 Task: Add Lifeway Lowfat Strawberry Kefir to the cart.
Action: Mouse pressed left at (11, 85)
Screenshot: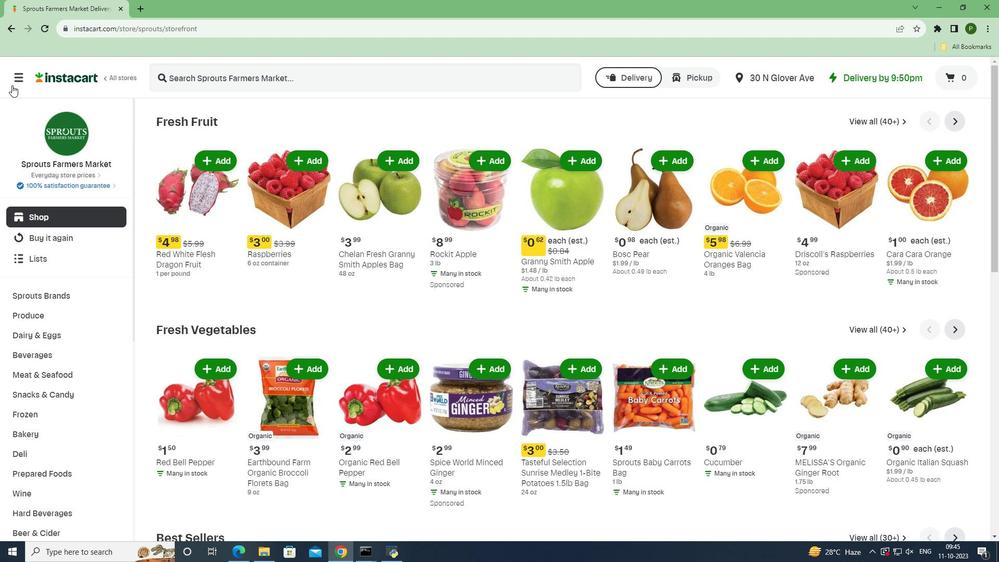 
Action: Mouse moved to (38, 275)
Screenshot: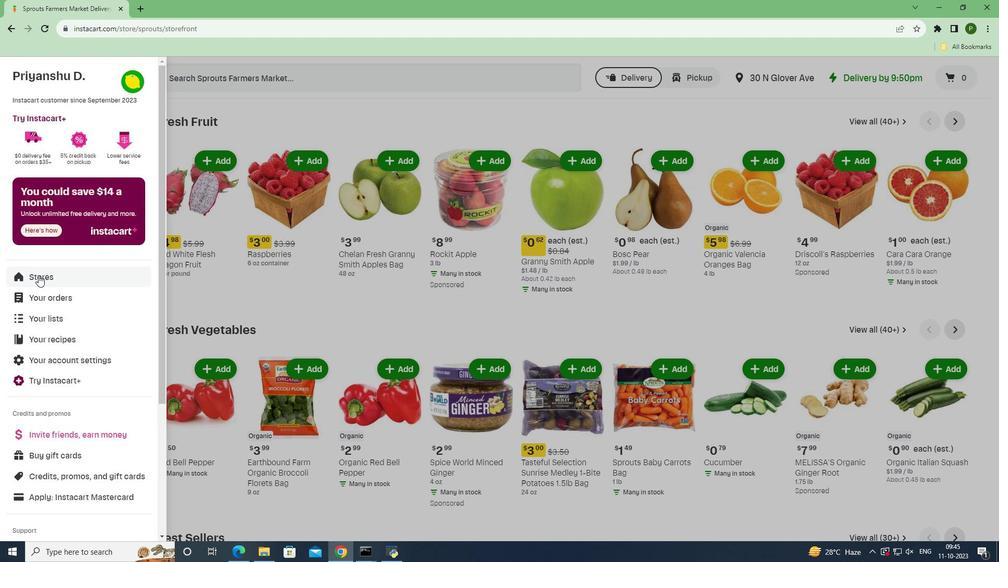 
Action: Mouse pressed left at (38, 275)
Screenshot: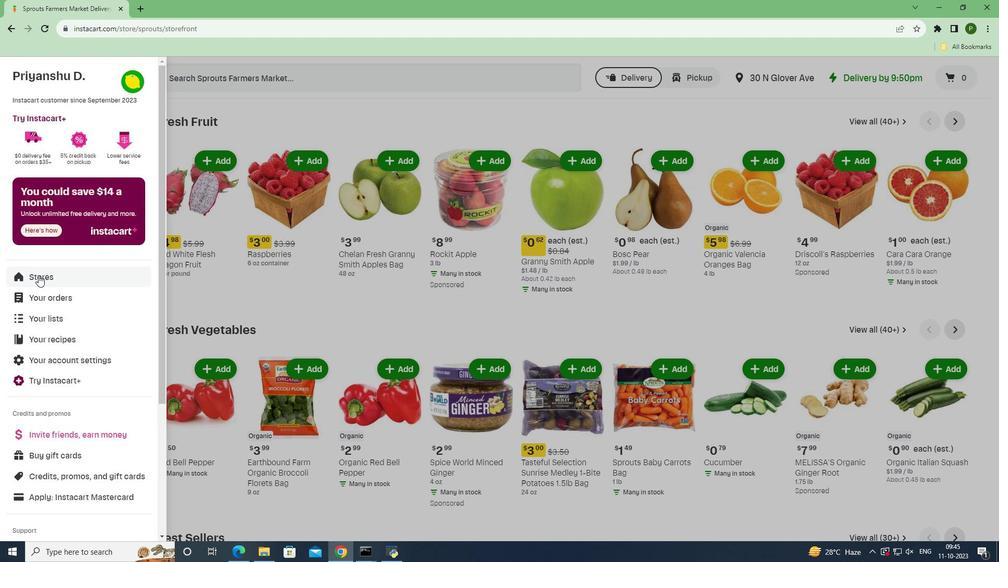 
Action: Mouse moved to (233, 120)
Screenshot: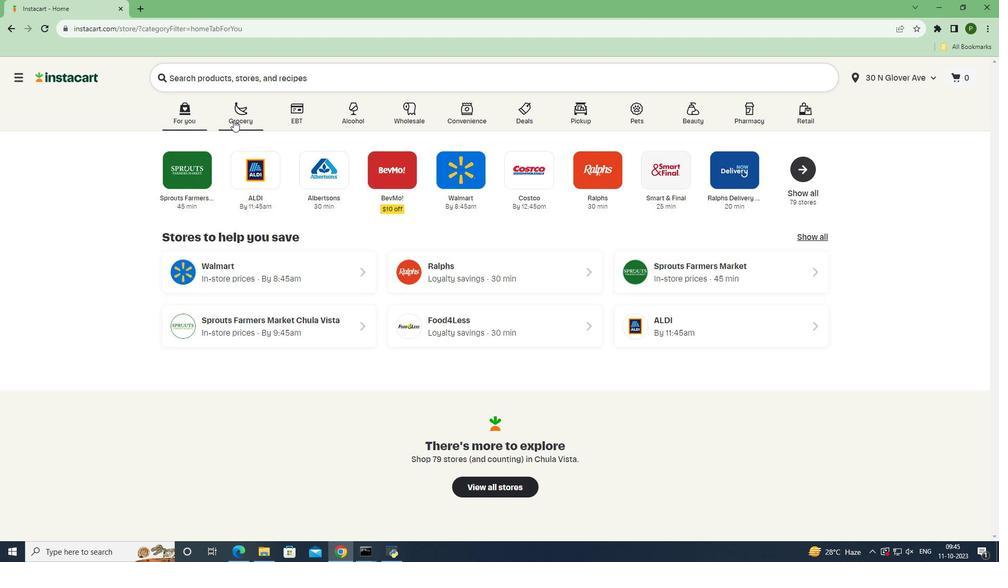 
Action: Mouse pressed left at (233, 120)
Screenshot: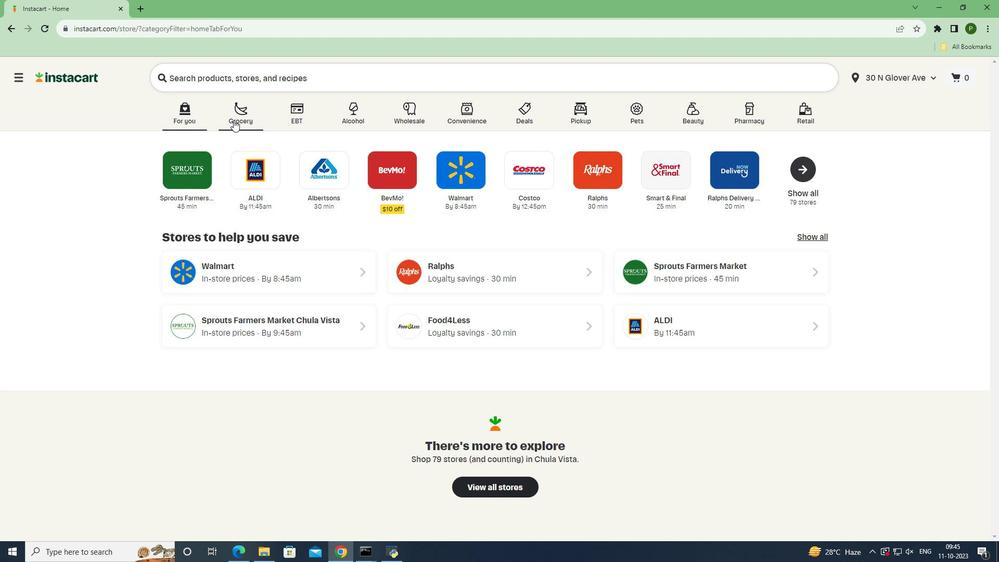 
Action: Mouse moved to (406, 240)
Screenshot: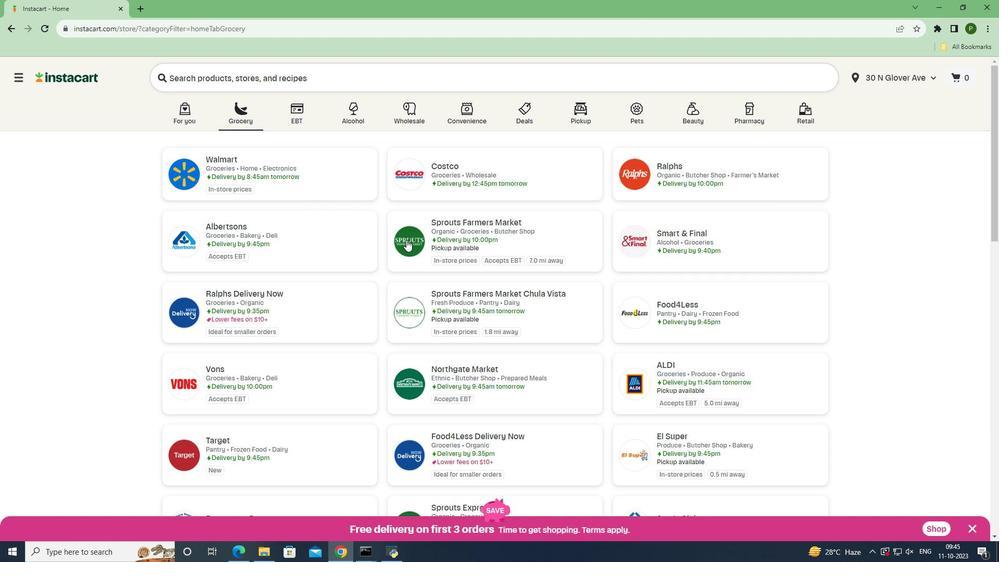
Action: Mouse pressed left at (406, 240)
Screenshot: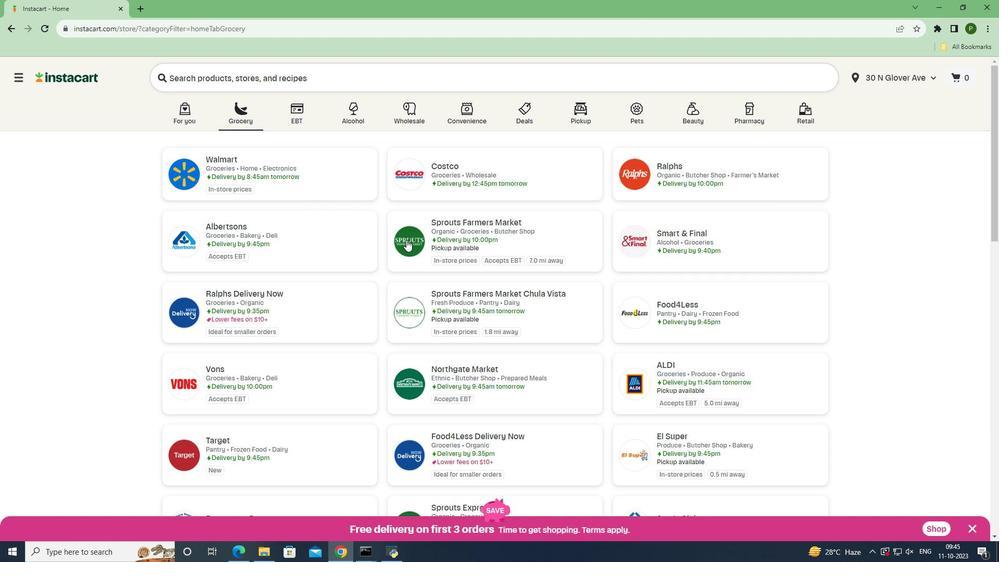
Action: Mouse moved to (72, 339)
Screenshot: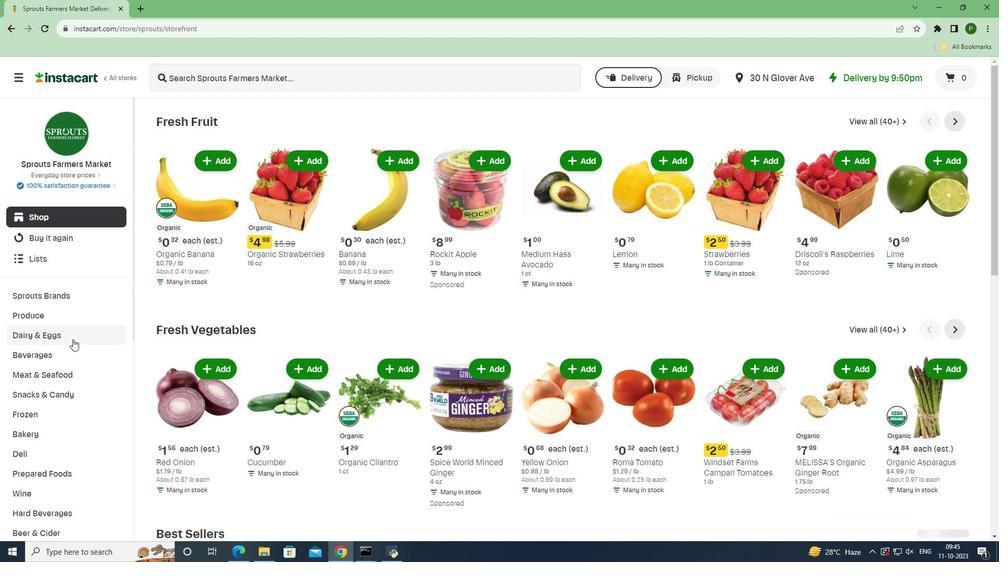 
Action: Mouse pressed left at (72, 339)
Screenshot: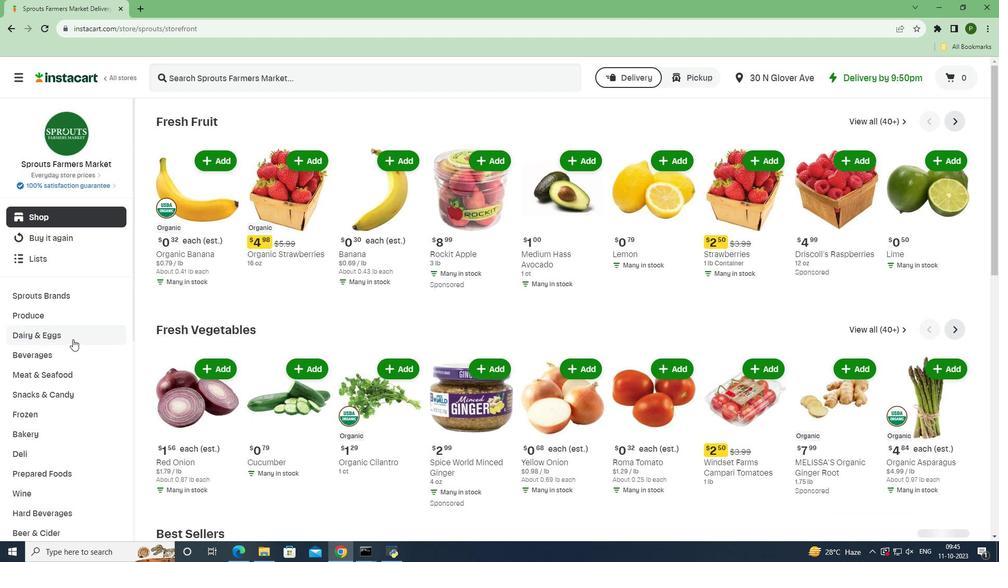 
Action: Mouse moved to (52, 417)
Screenshot: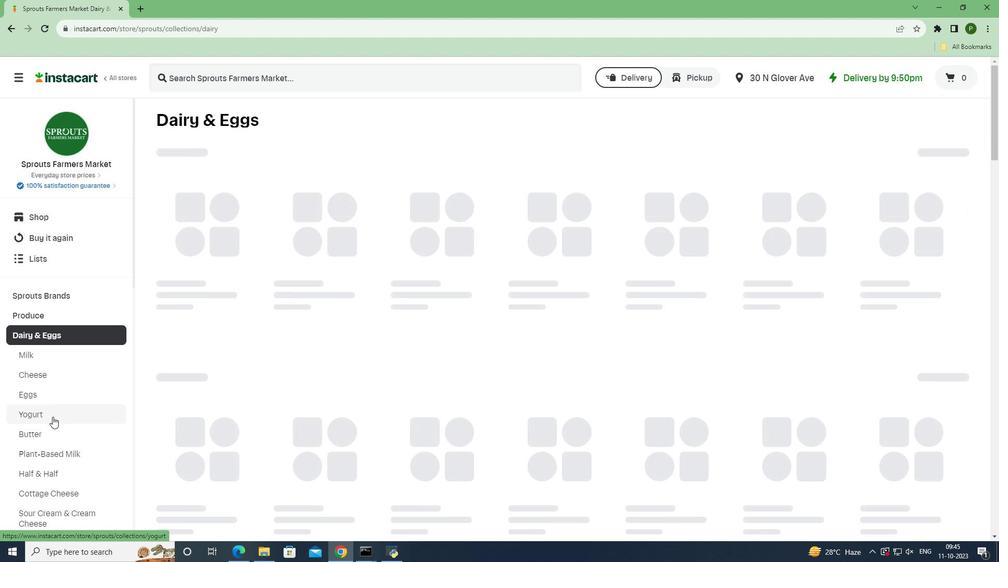 
Action: Mouse pressed left at (52, 417)
Screenshot: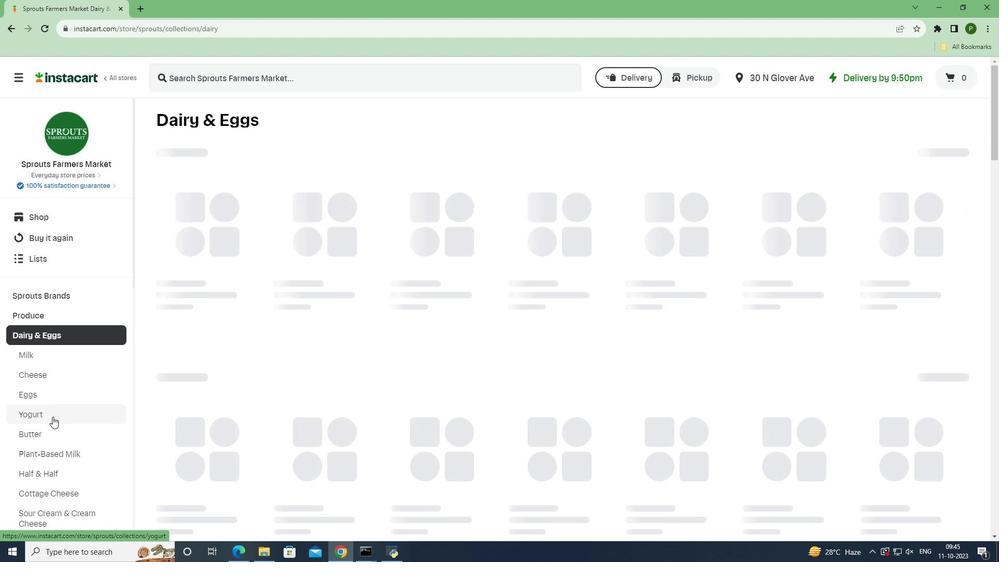 
Action: Mouse moved to (208, 74)
Screenshot: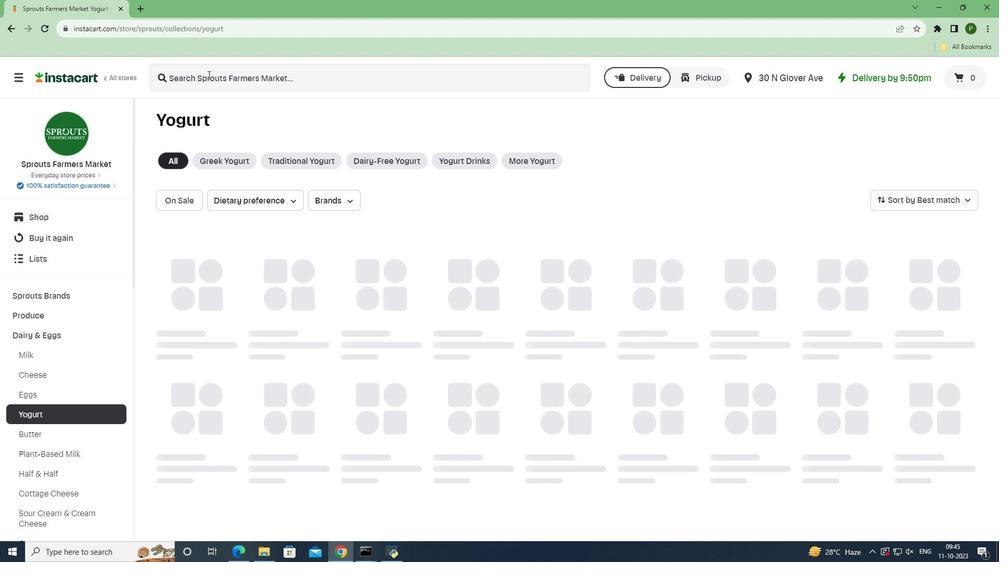 
Action: Mouse pressed left at (208, 74)
Screenshot: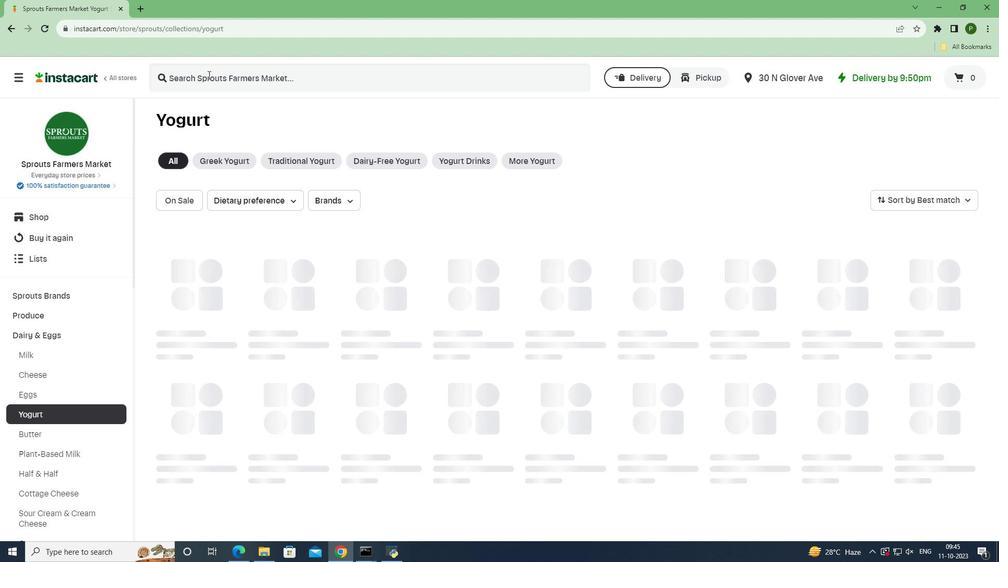 
Action: Key pressed <Key.caps_lock>L<Key.caps_lock>ifeway<Key.space><Key.caps_lock>L<Key.caps_lock>owfat<Key.space><Key.caps_lock>S<Key.caps_lock>trawberry<Key.space><Key.caps_lock>K<Key.caps_lock>efir<Key.space><Key.enter>
Screenshot: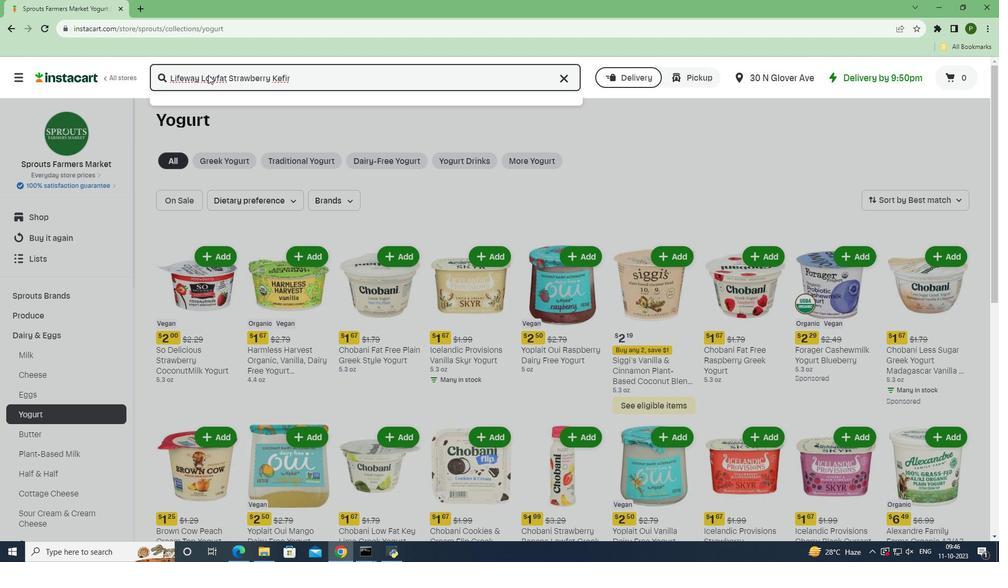 
Action: Mouse moved to (444, 180)
Screenshot: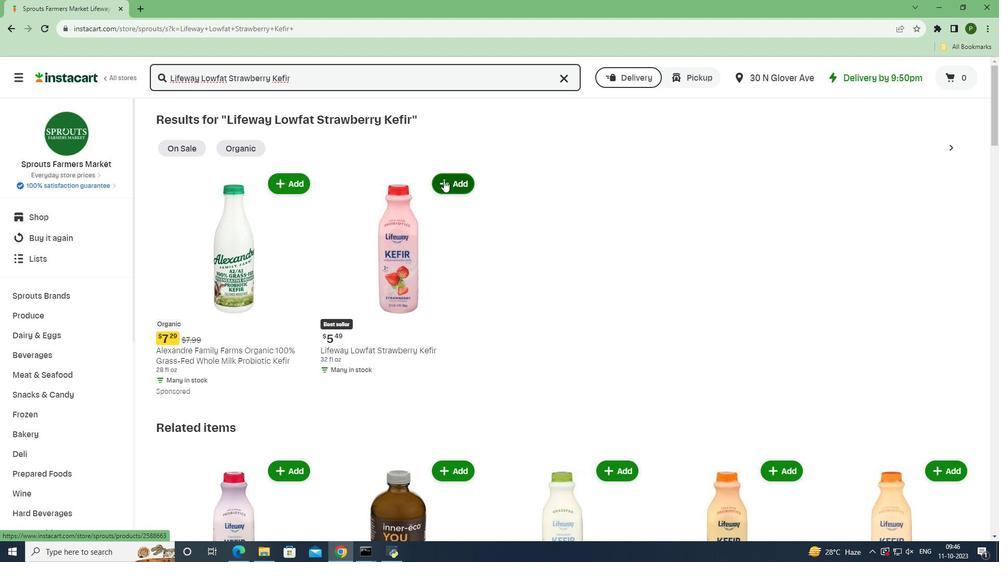 
Action: Mouse pressed left at (444, 180)
Screenshot: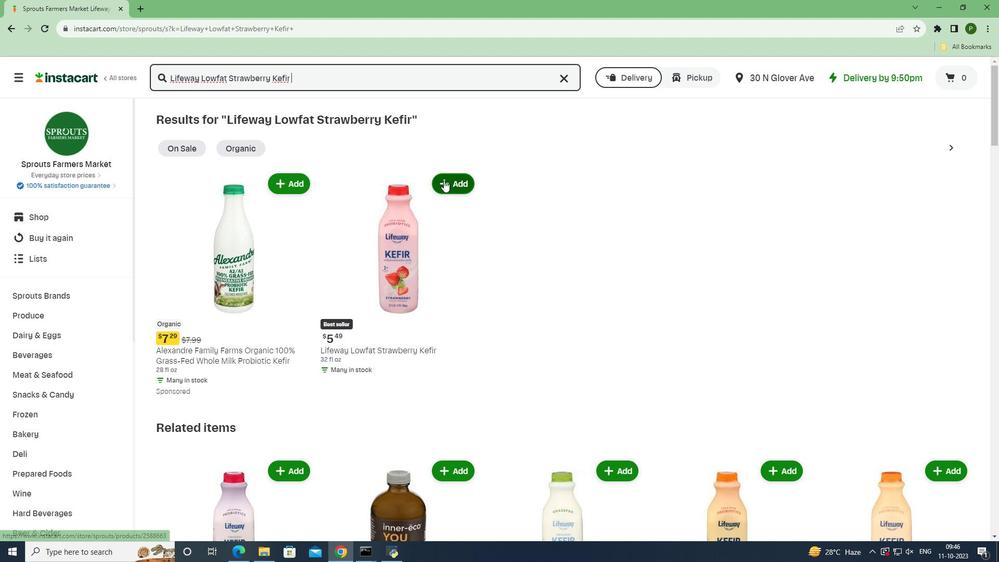 
Action: Mouse moved to (503, 253)
Screenshot: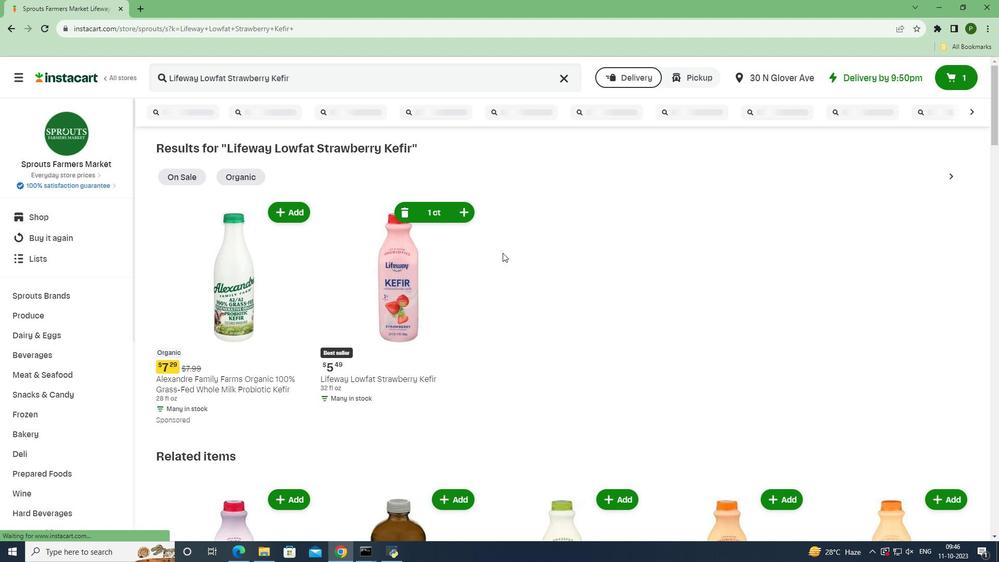 
